 Task: Visit on the  ads of Walmart
Action: Mouse moved to (427, 448)
Screenshot: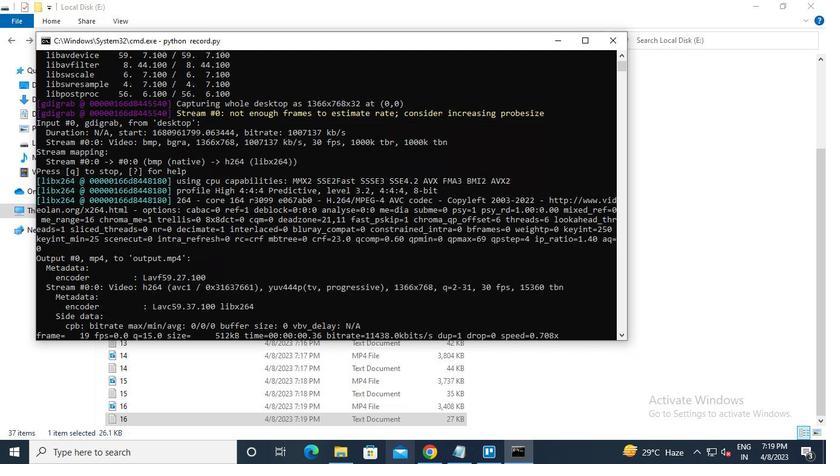
Action: Mouse pressed left at (427, 448)
Screenshot: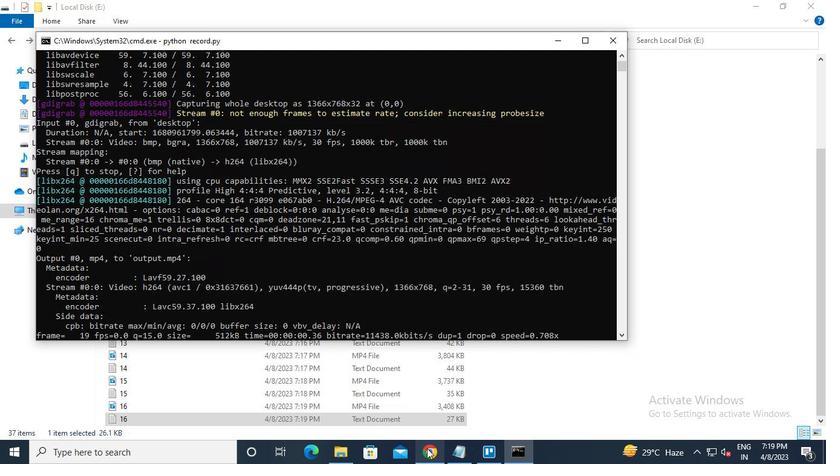 
Action: Mouse moved to (216, 75)
Screenshot: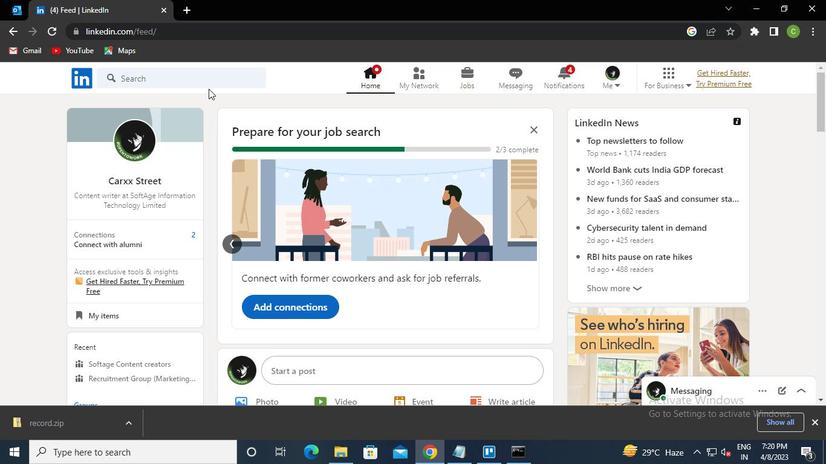 
Action: Mouse pressed left at (216, 75)
Screenshot: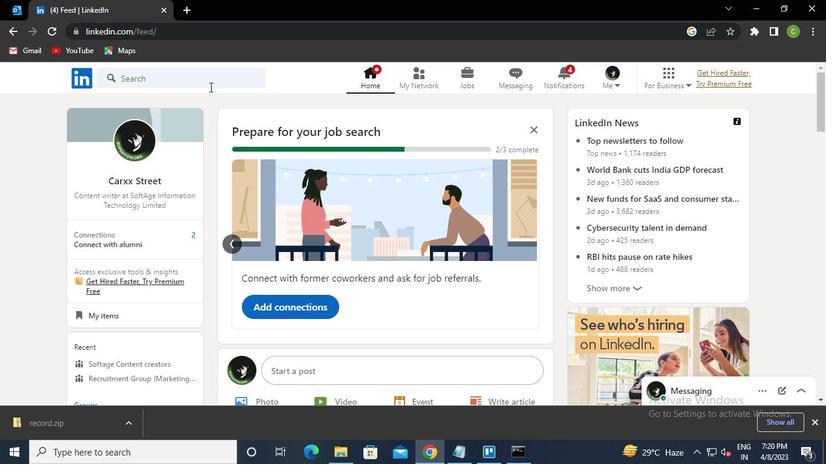 
Action: Keyboard w
Screenshot: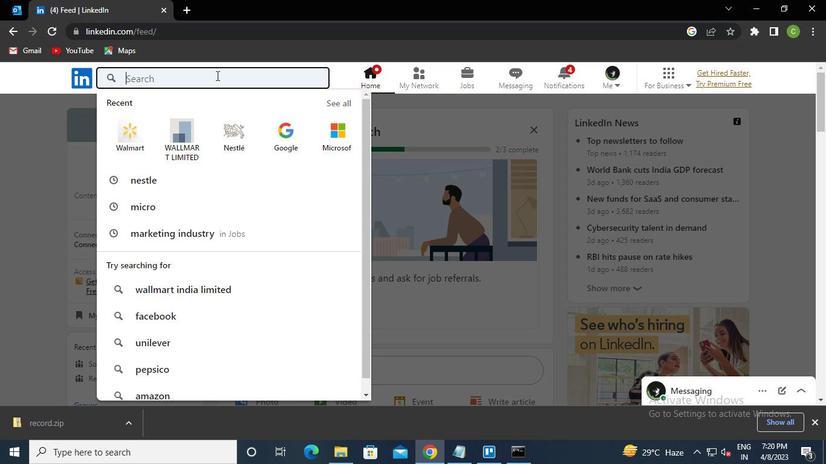 
Action: Keyboard a
Screenshot: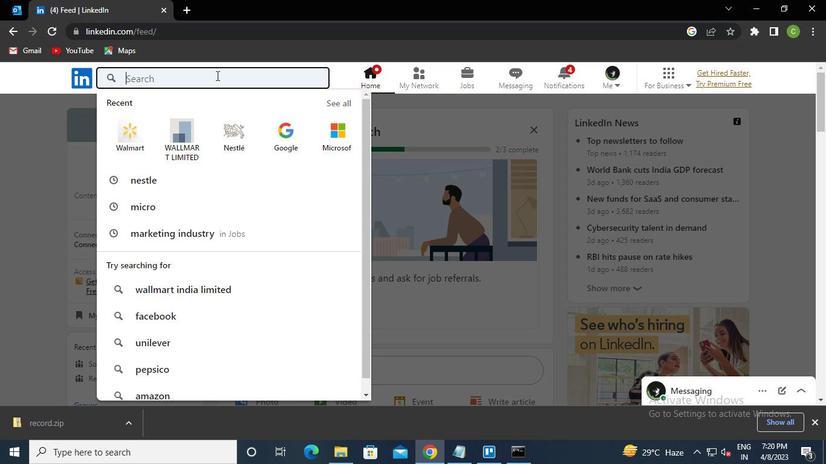 
Action: Keyboard l
Screenshot: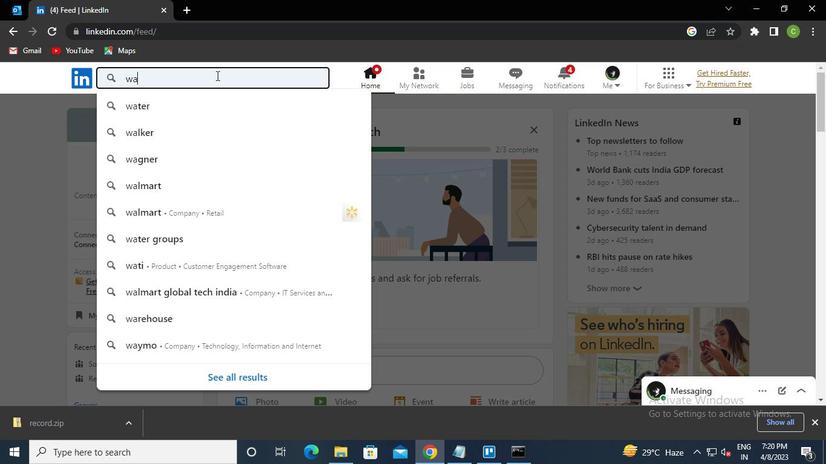 
Action: Keyboard m
Screenshot: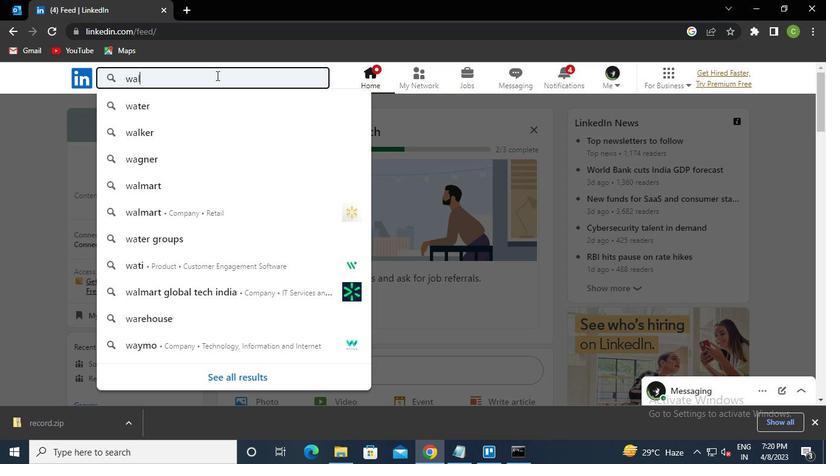 
Action: Keyboard a
Screenshot: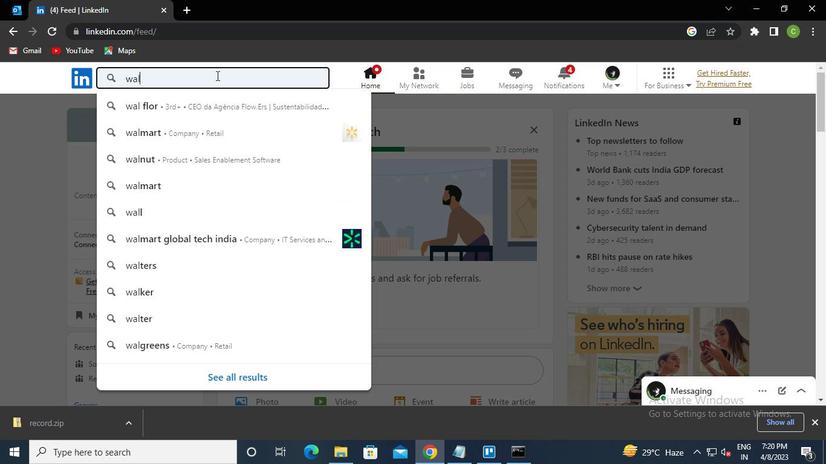 
Action: Mouse moved to (217, 75)
Screenshot: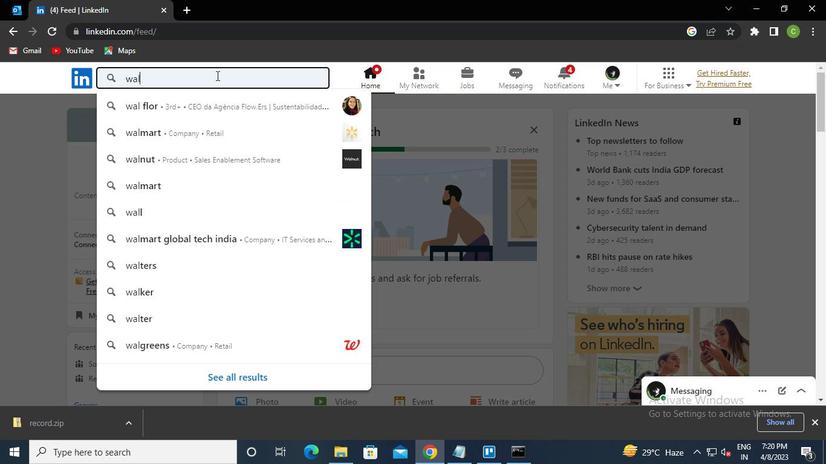 
Action: Keyboard r
Screenshot: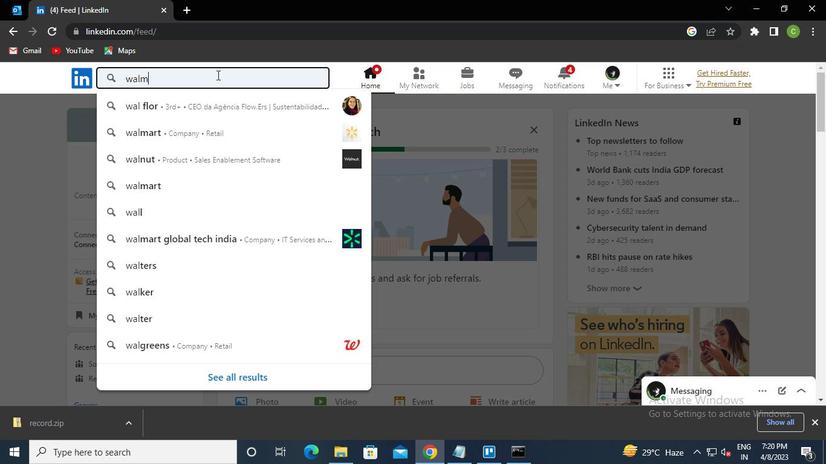 
Action: Keyboard t
Screenshot: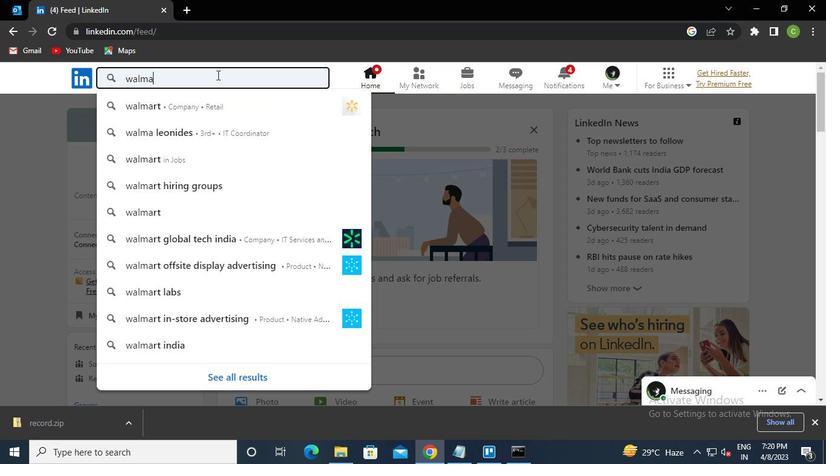 
Action: Keyboard Key.enter
Screenshot: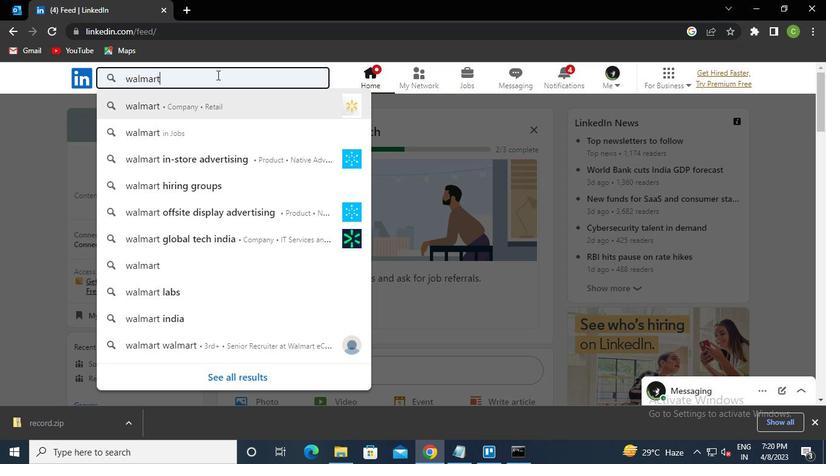 
Action: Mouse moved to (453, 206)
Screenshot: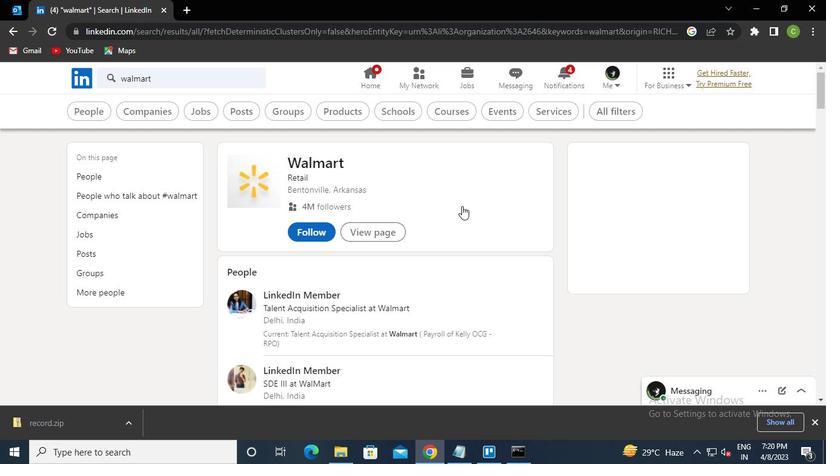 
Action: Mouse pressed left at (453, 206)
Screenshot: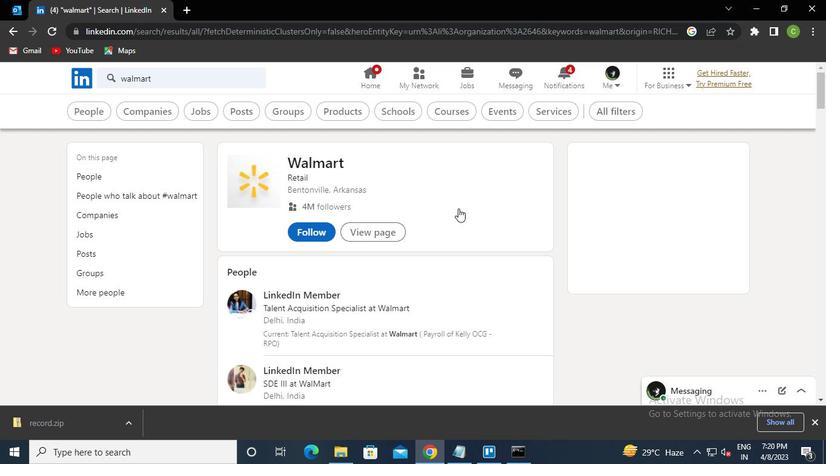 
Action: Mouse moved to (177, 344)
Screenshot: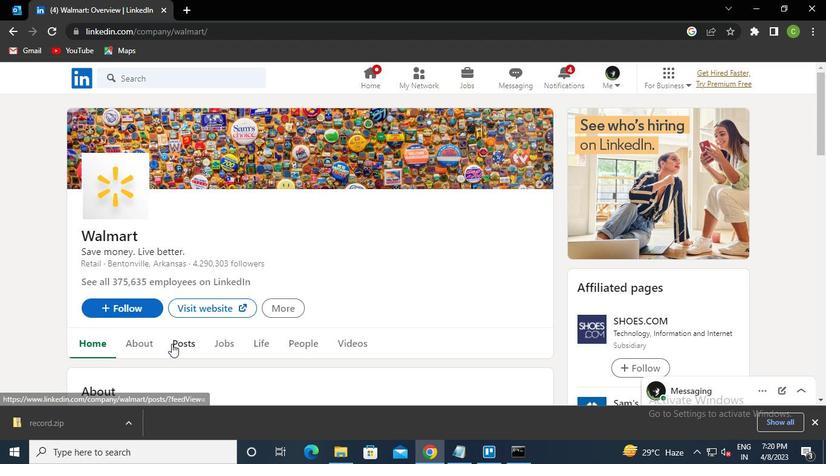 
Action: Mouse pressed left at (177, 344)
Screenshot: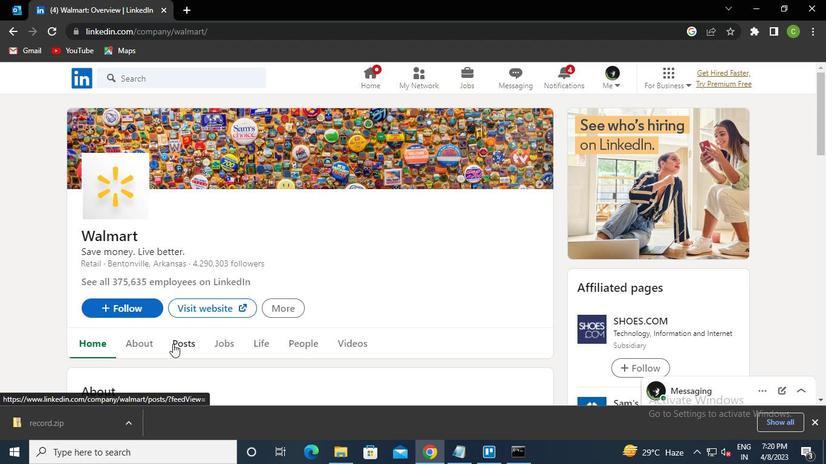 
Action: Mouse moved to (481, 323)
Screenshot: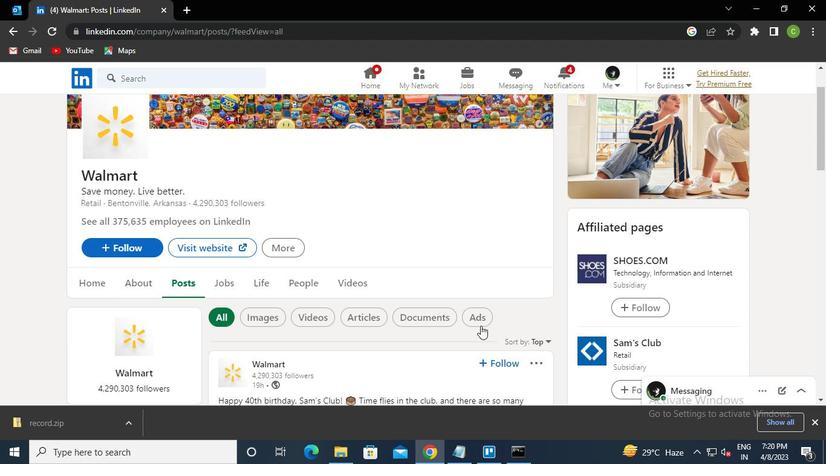 
Action: Mouse pressed left at (481, 323)
Screenshot: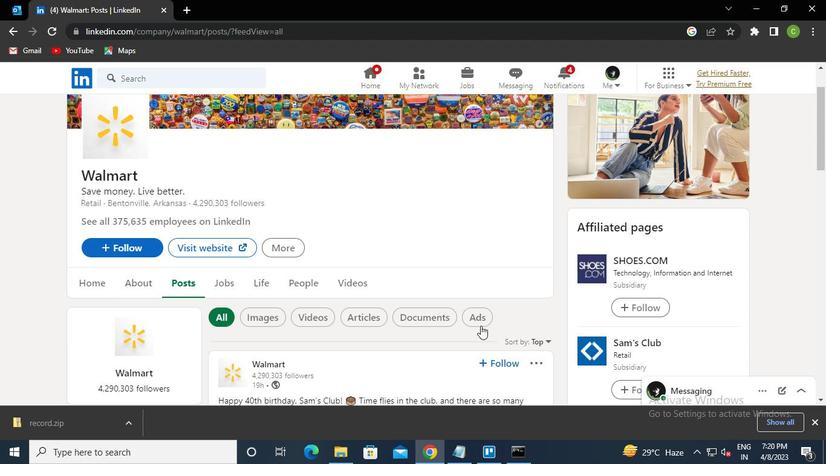 
Action: Mouse moved to (519, 455)
Screenshot: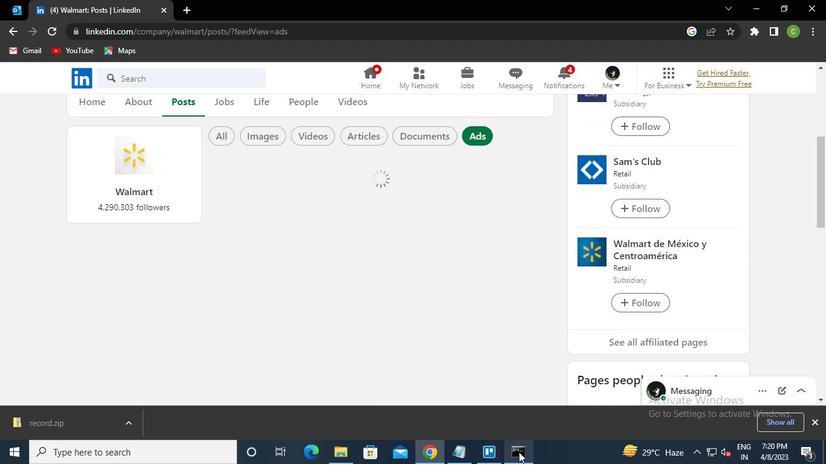 
Action: Mouse pressed left at (519, 455)
Screenshot: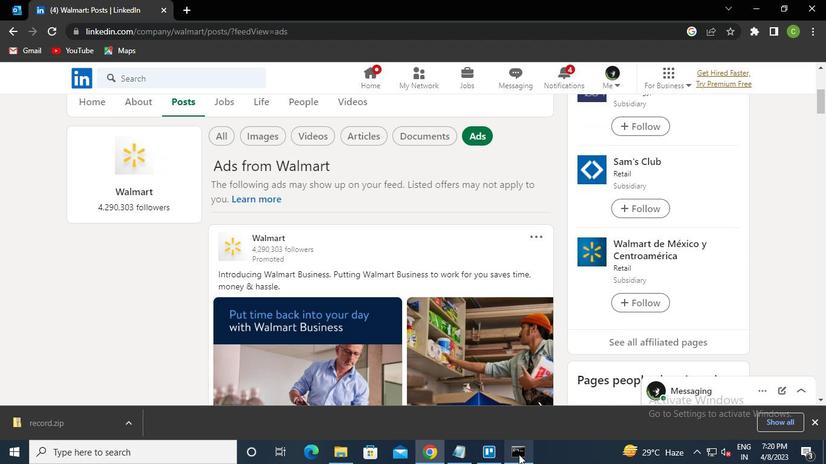 
Action: Mouse moved to (615, 39)
Screenshot: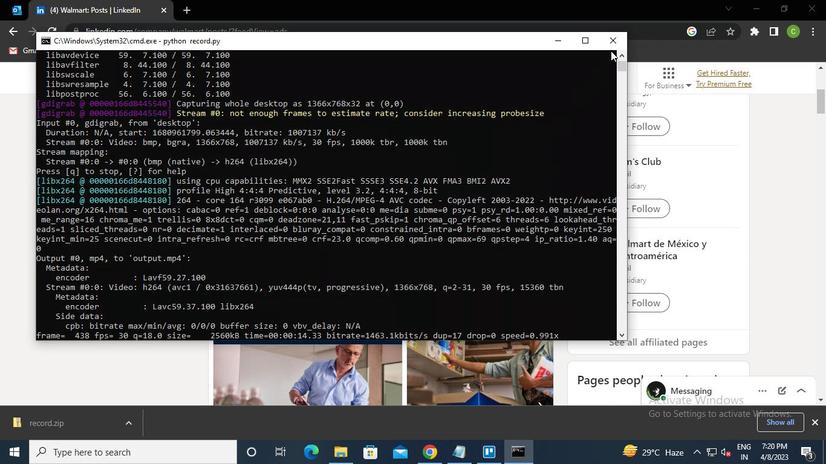 
Action: Mouse pressed left at (615, 39)
Screenshot: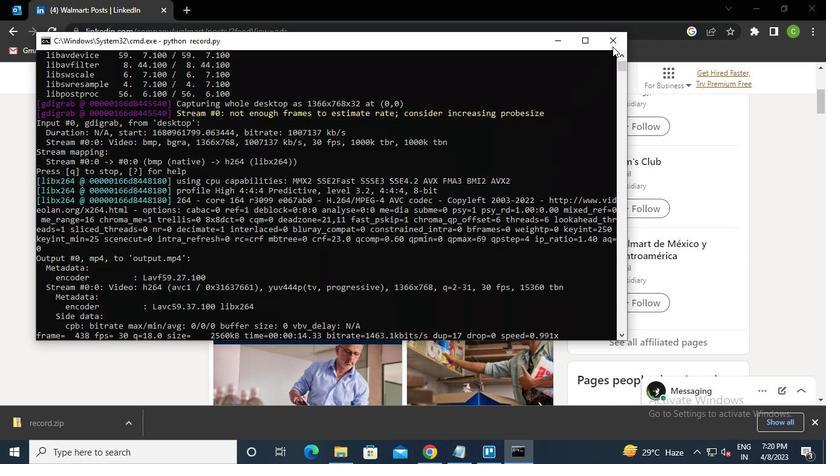 
